 Task: Add Blue Elephant Royal Thai Cuisine Rice Noodles to the cart.
Action: Mouse moved to (298, 133)
Screenshot: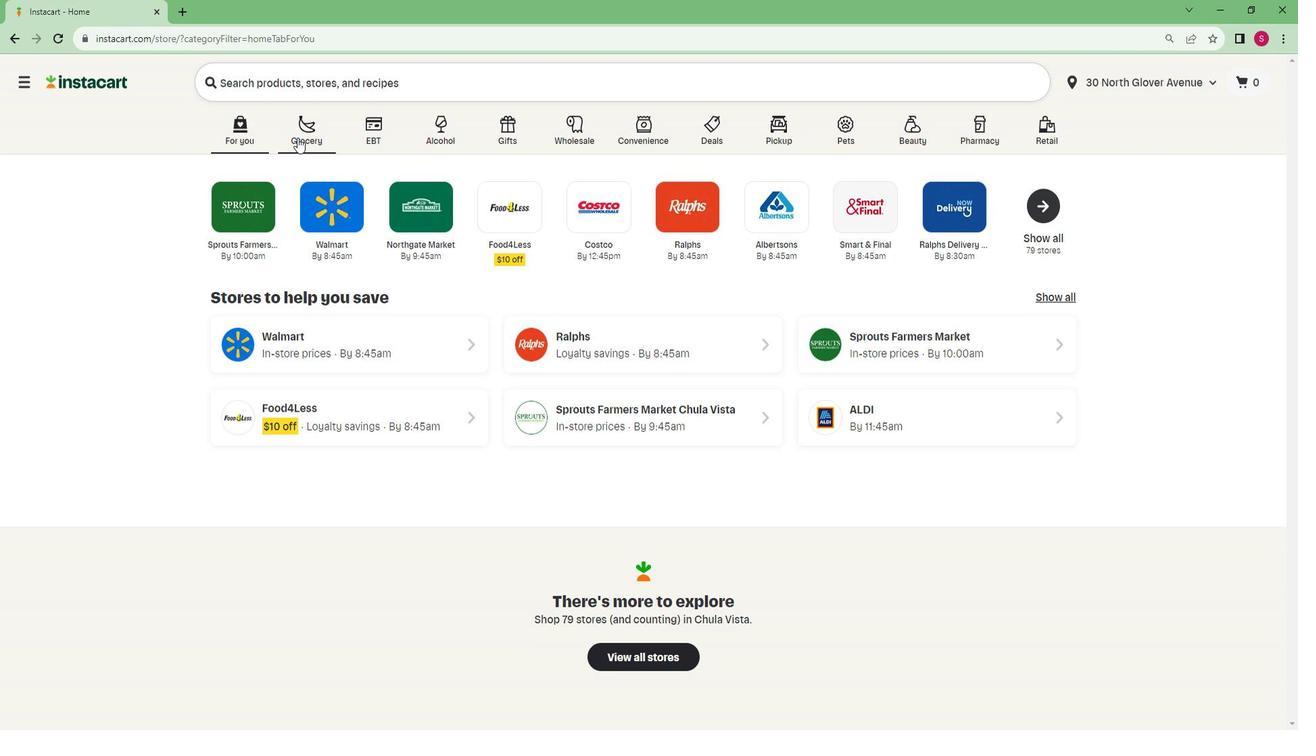 
Action: Mouse pressed left at (298, 133)
Screenshot: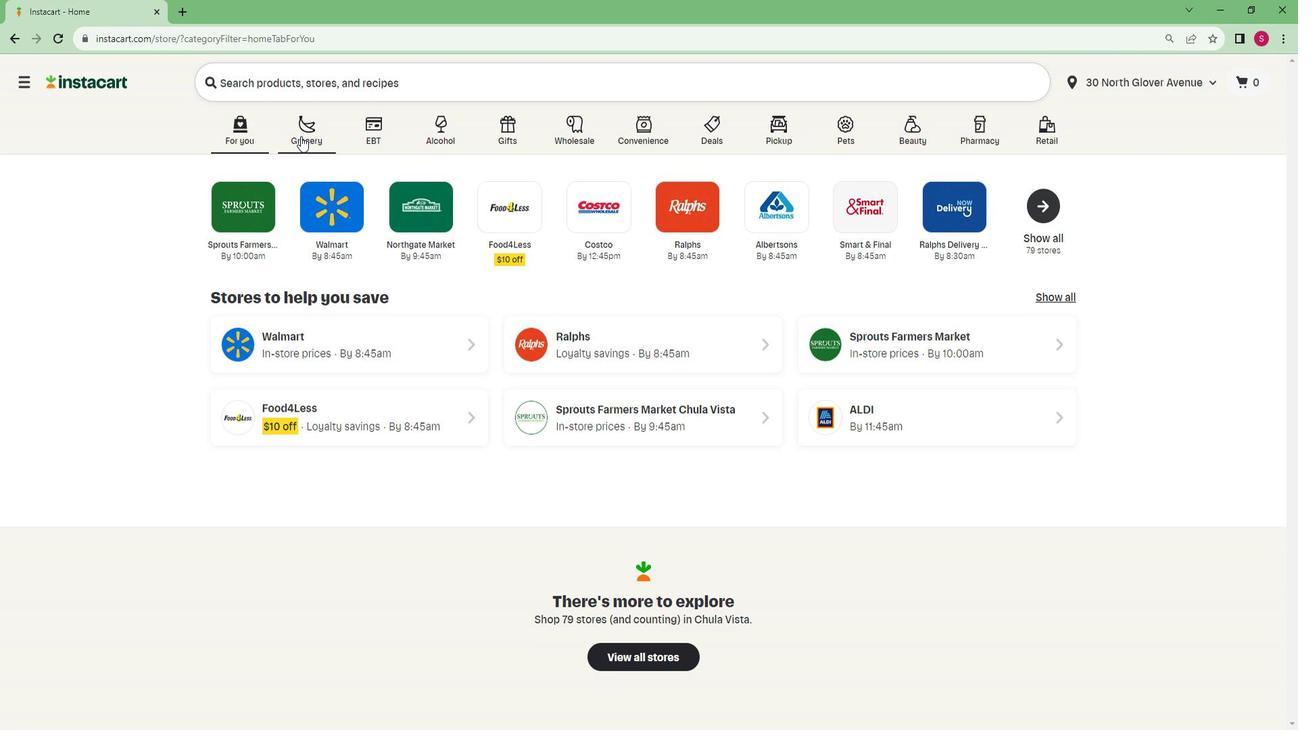 
Action: Mouse moved to (299, 393)
Screenshot: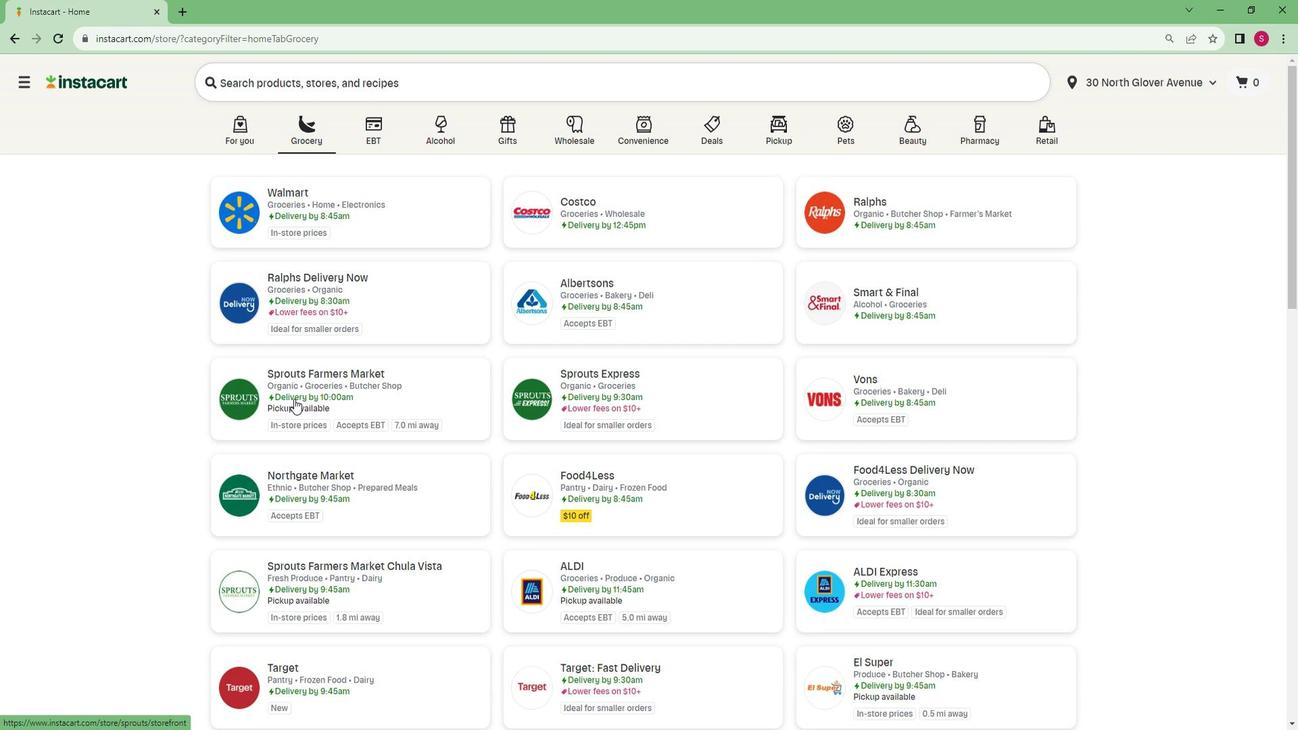 
Action: Mouse pressed left at (299, 393)
Screenshot: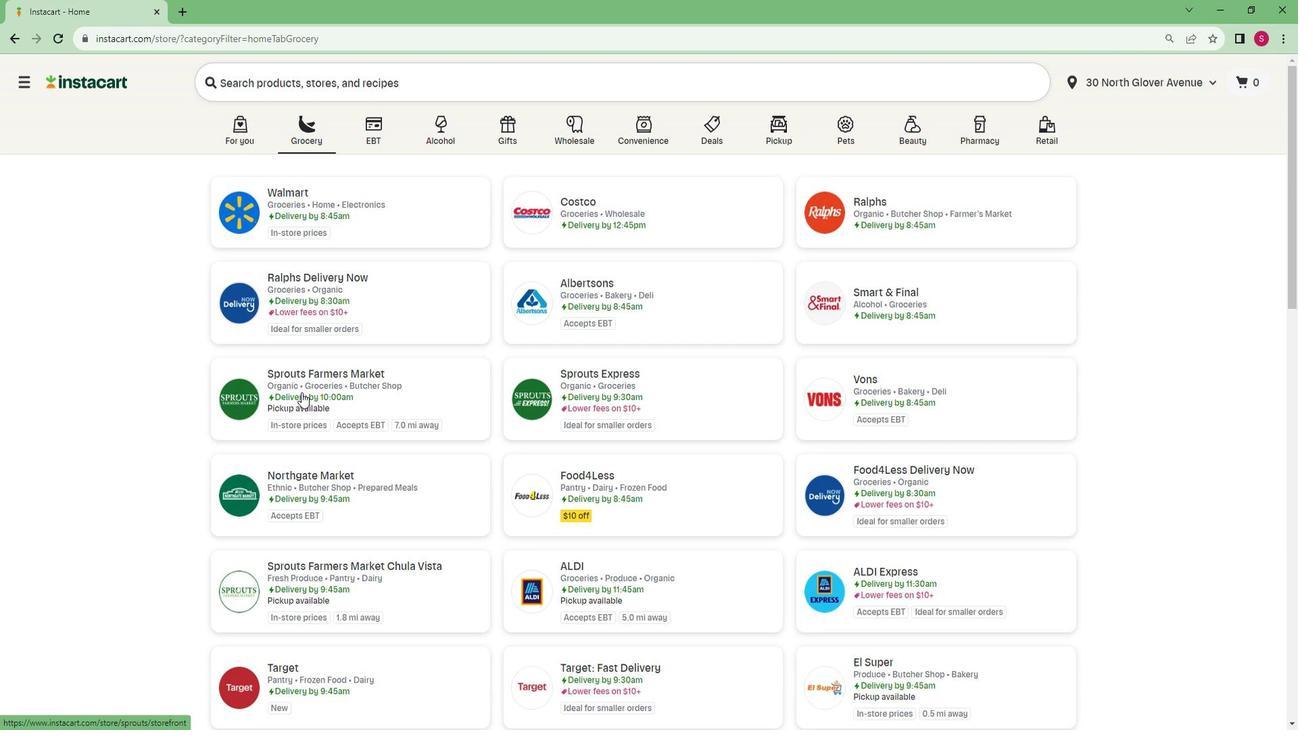 
Action: Mouse moved to (75, 476)
Screenshot: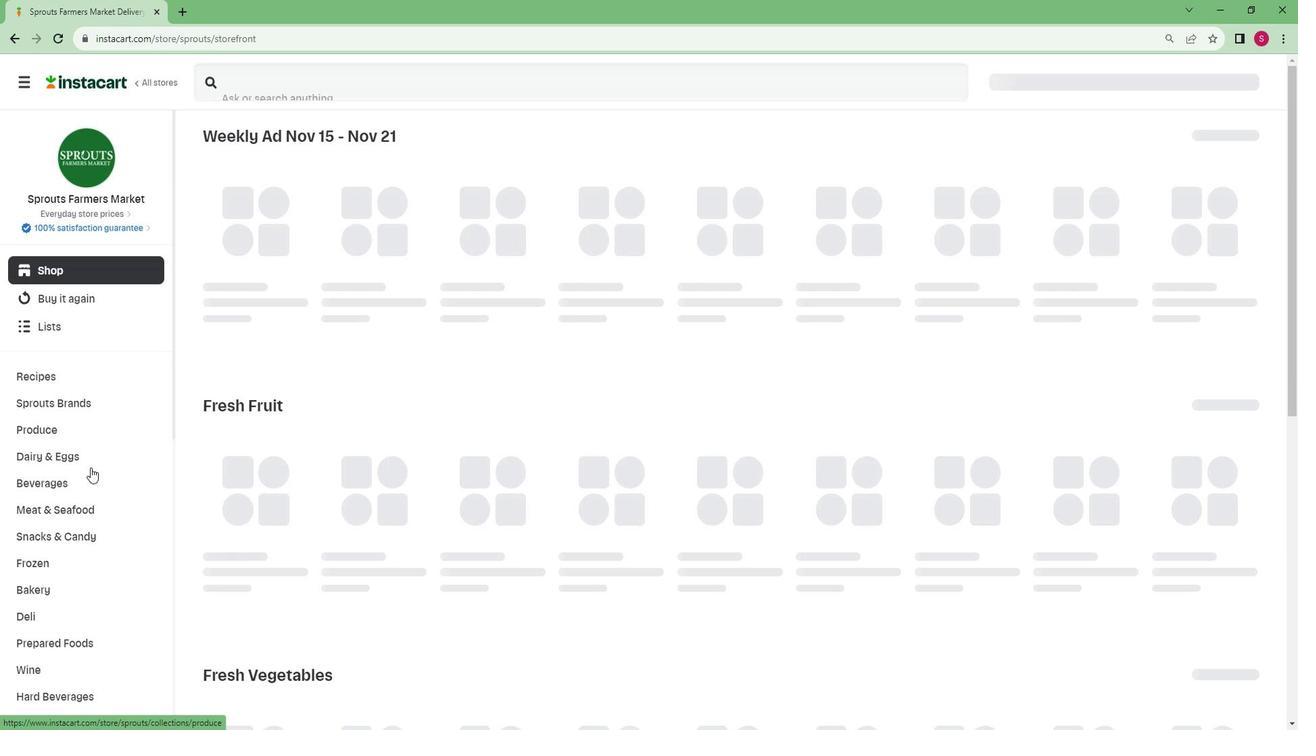 
Action: Mouse scrolled (75, 475) with delta (0, 0)
Screenshot: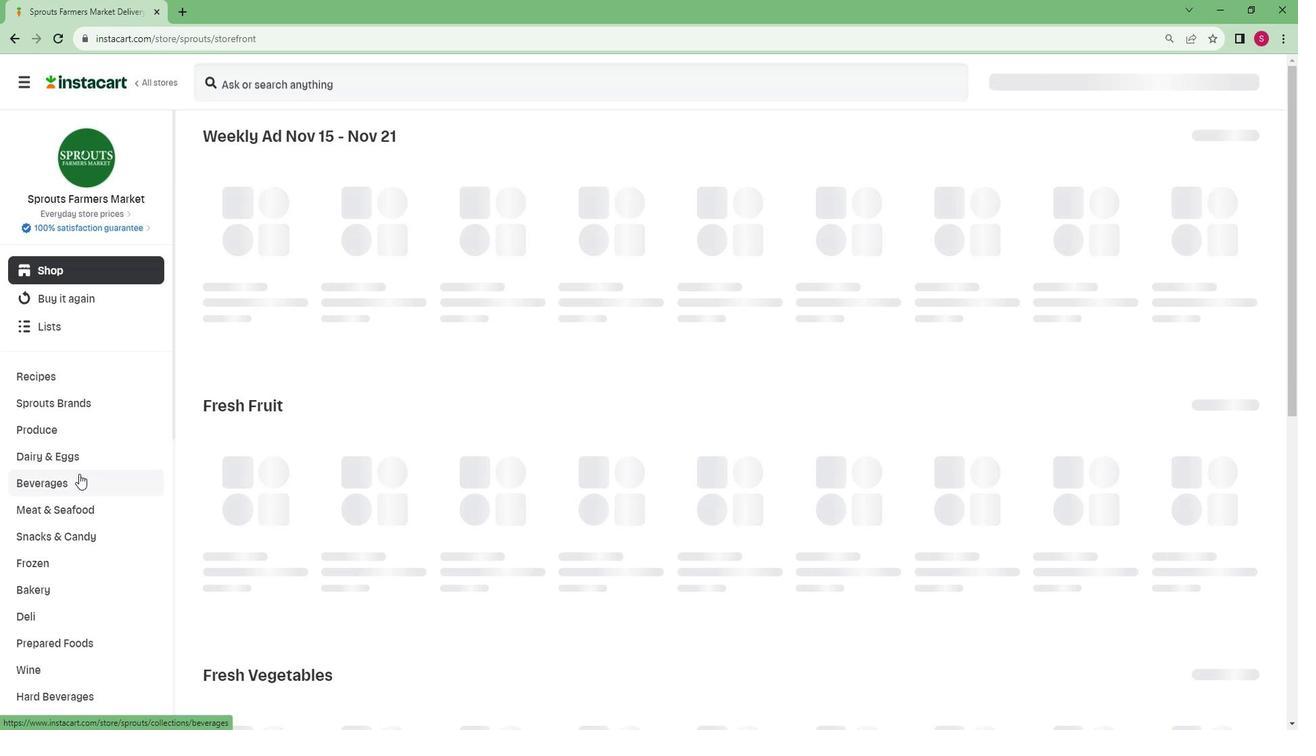 
Action: Mouse scrolled (75, 475) with delta (0, 0)
Screenshot: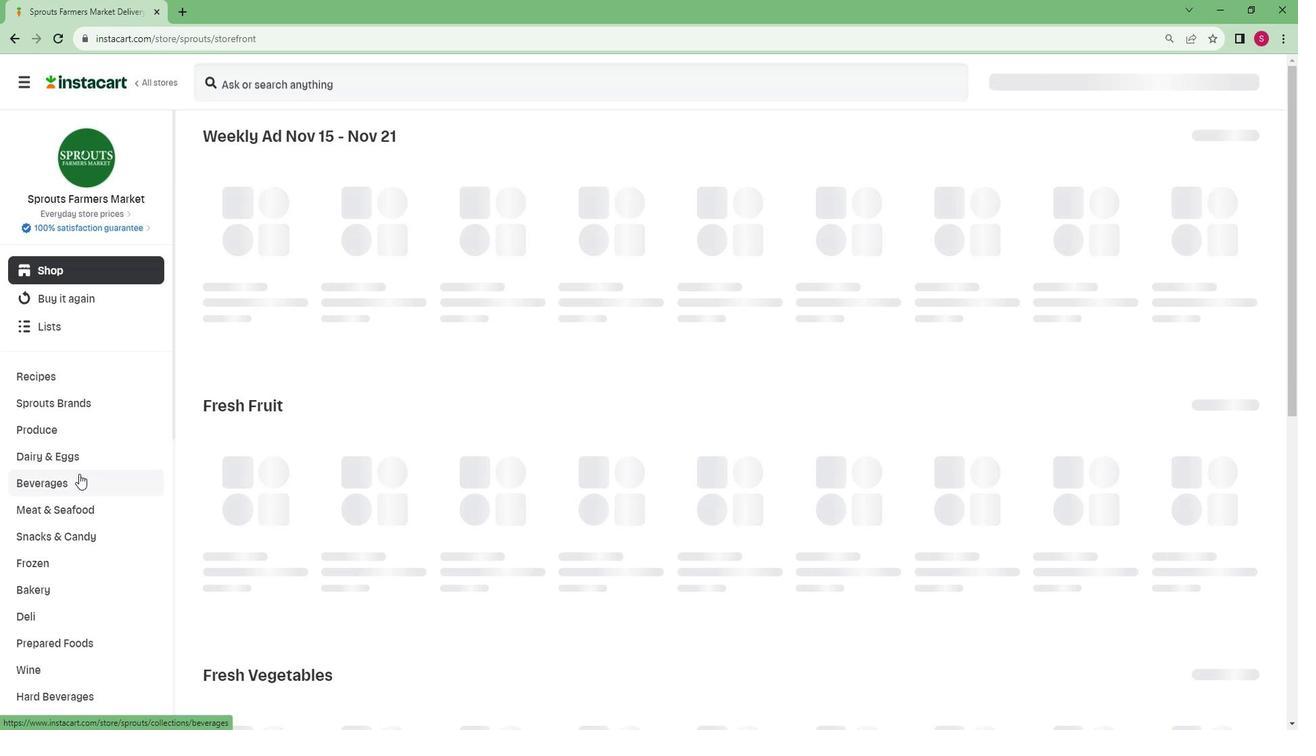 
Action: Mouse scrolled (75, 475) with delta (0, 0)
Screenshot: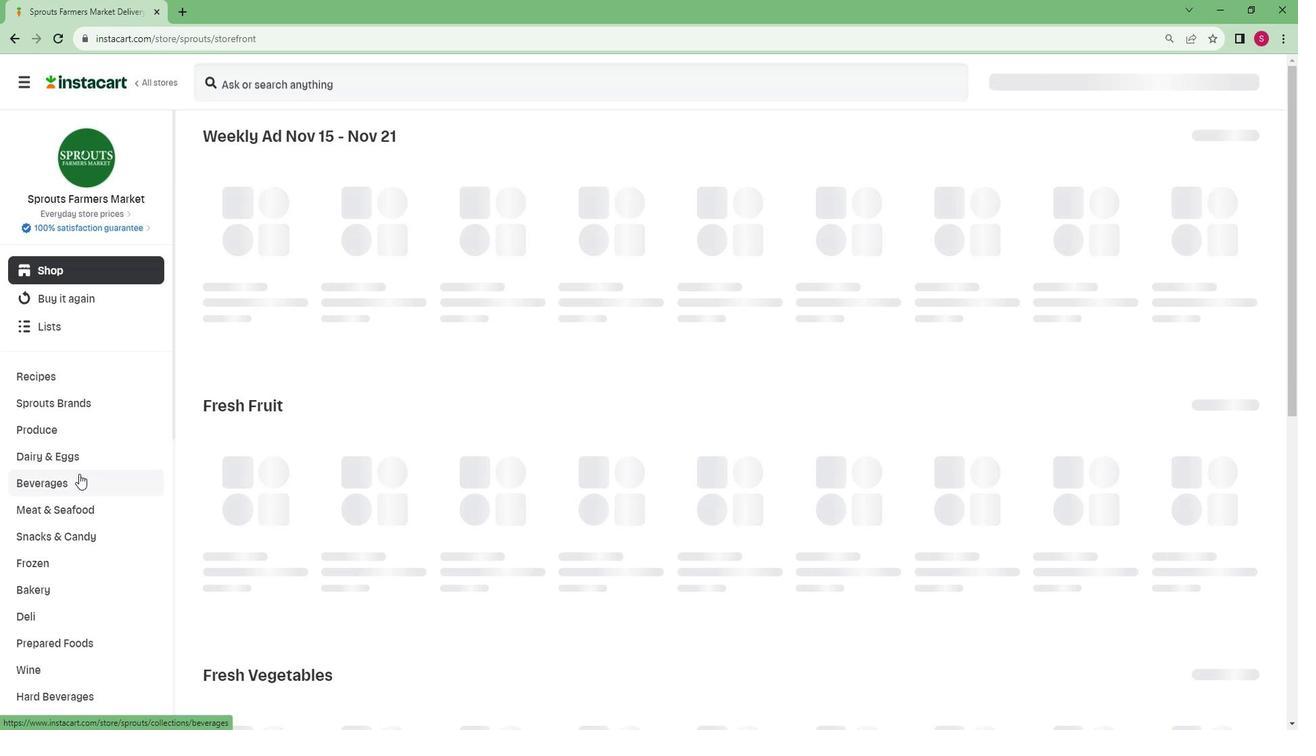 
Action: Mouse scrolled (75, 475) with delta (0, 0)
Screenshot: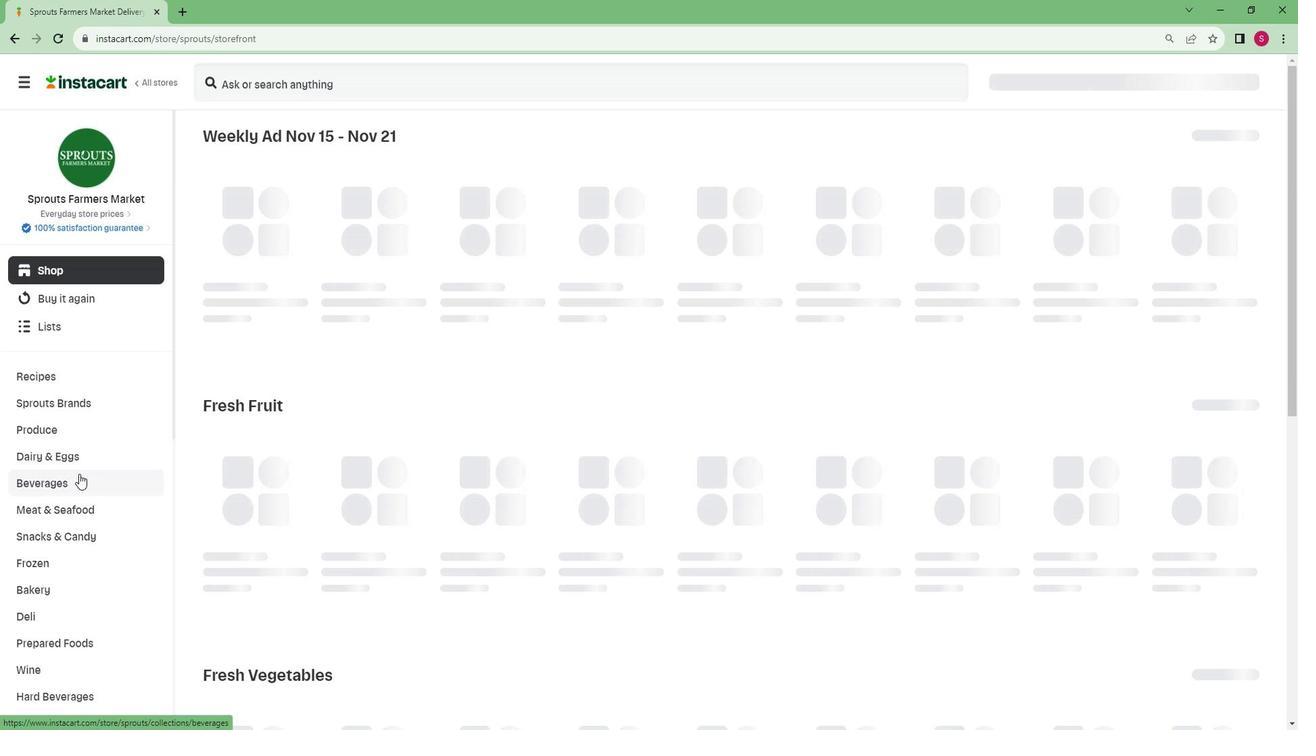 
Action: Mouse scrolled (75, 475) with delta (0, 0)
Screenshot: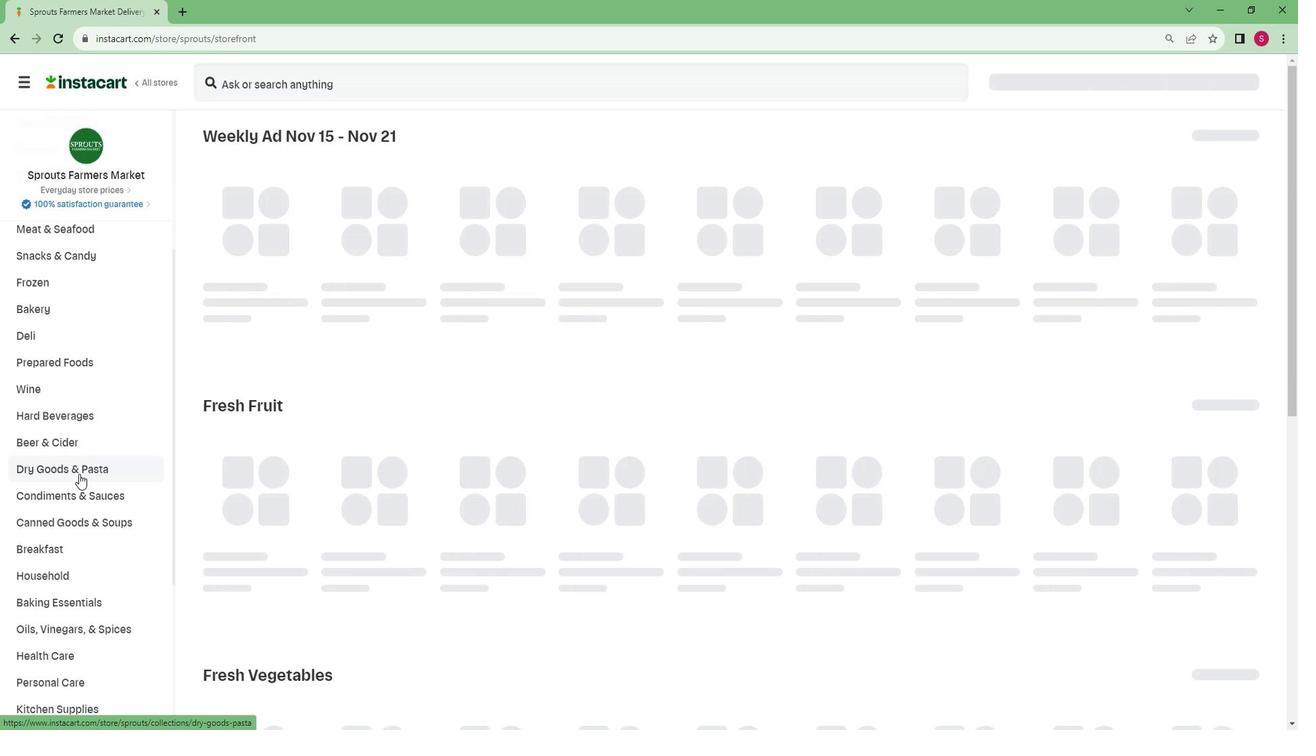 
Action: Mouse scrolled (75, 475) with delta (0, 0)
Screenshot: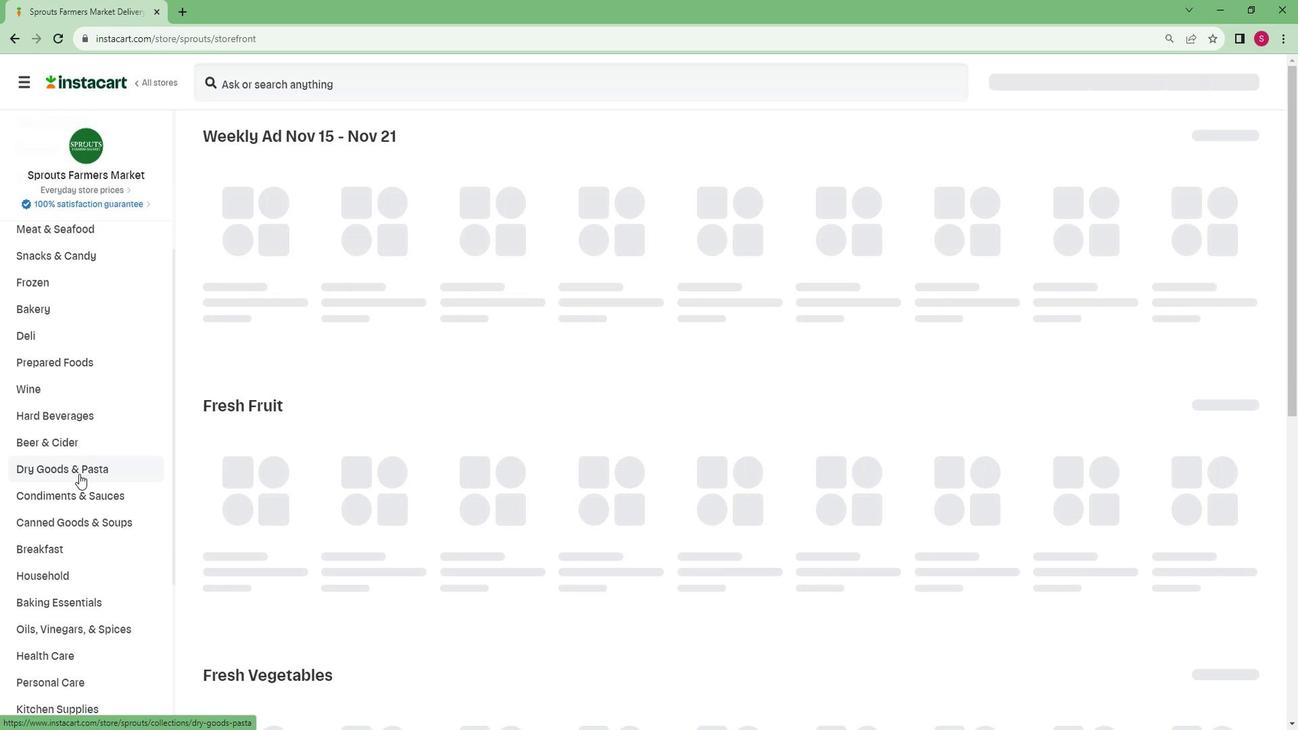 
Action: Mouse scrolled (75, 475) with delta (0, 0)
Screenshot: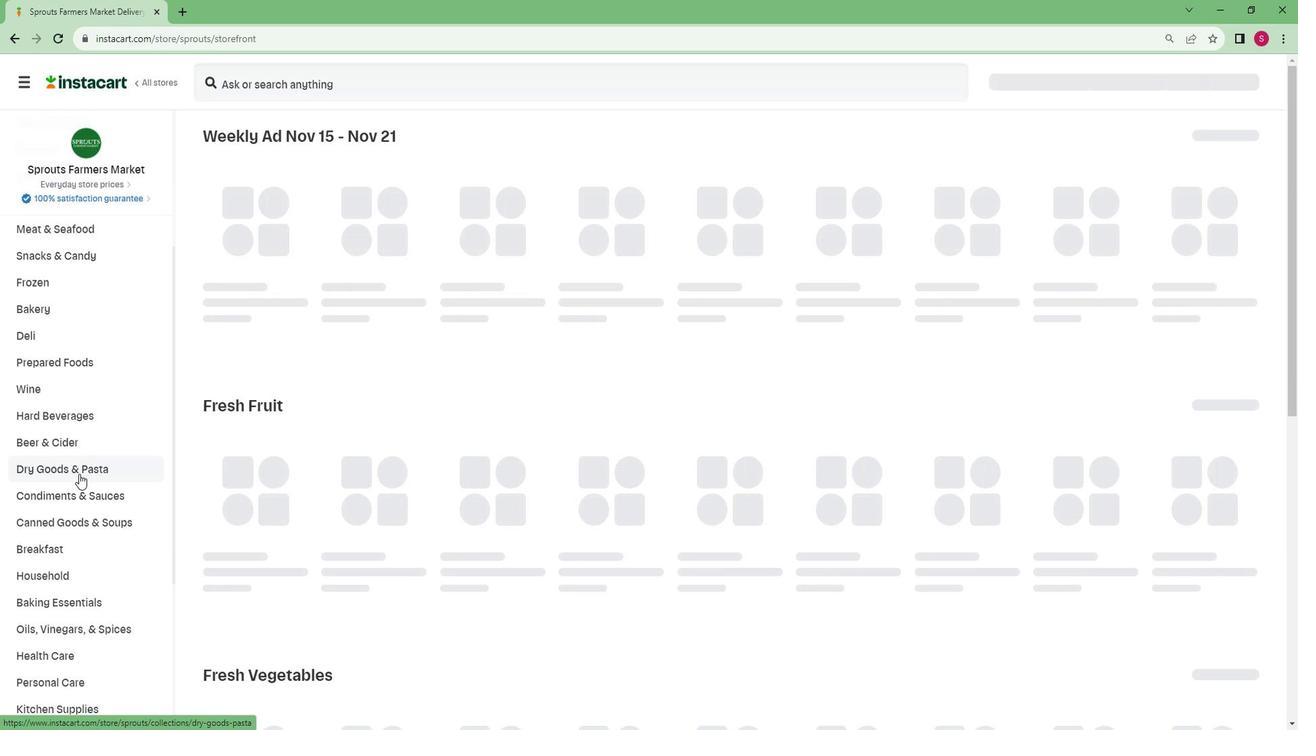 
Action: Mouse moved to (31, 676)
Screenshot: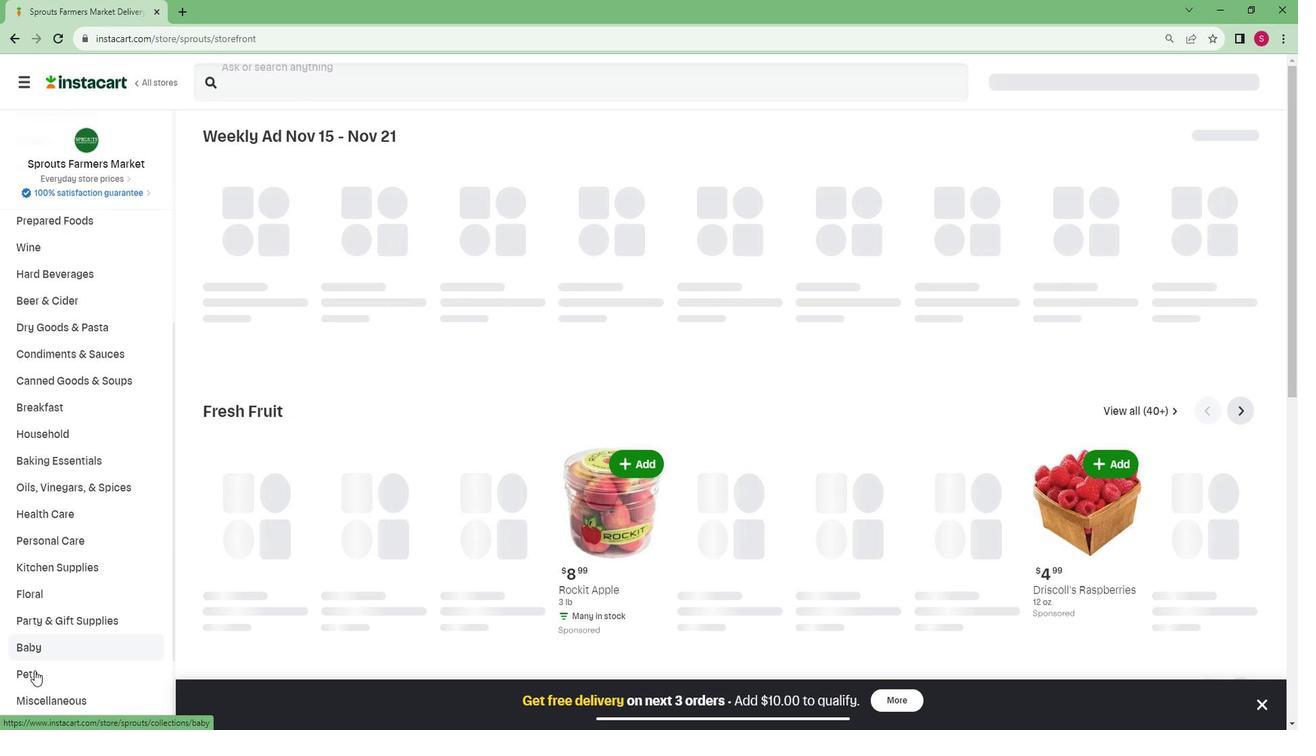 
Action: Mouse scrolled (31, 675) with delta (0, 0)
Screenshot: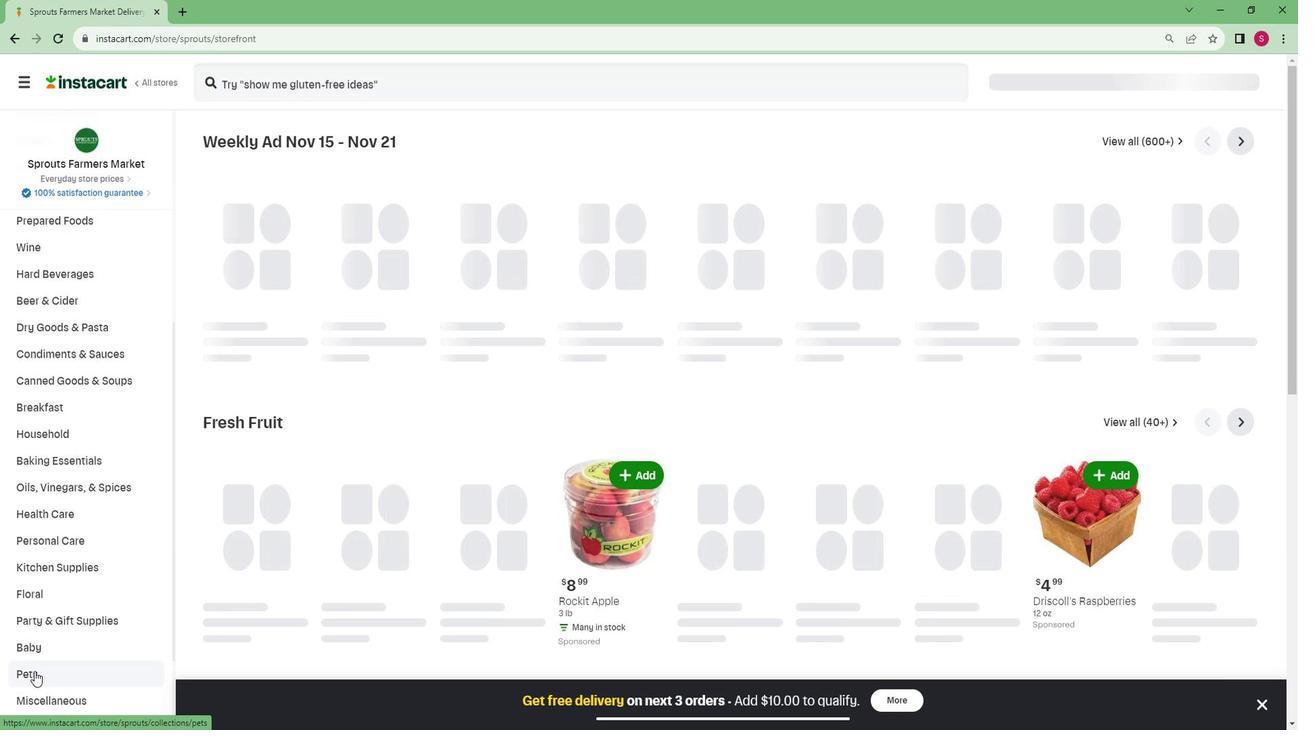 
Action: Mouse scrolled (31, 675) with delta (0, 0)
Screenshot: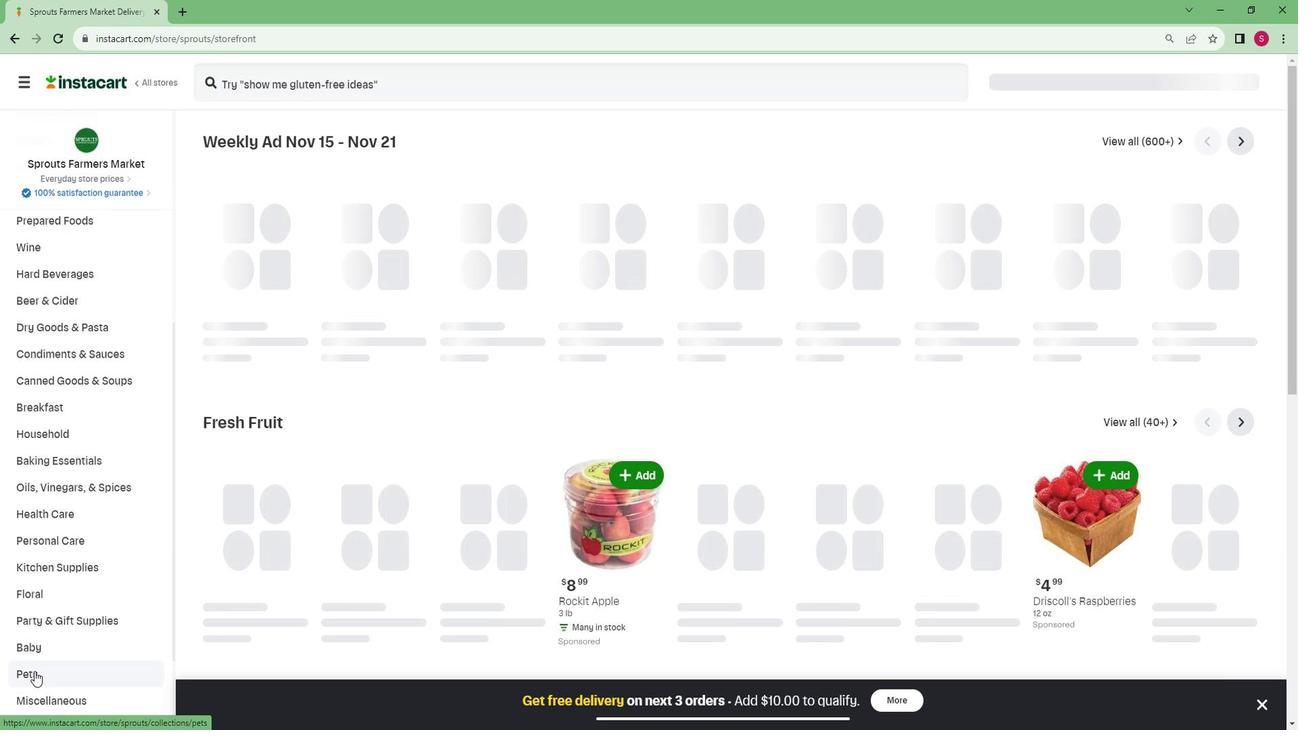 
Action: Mouse scrolled (31, 675) with delta (0, 0)
Screenshot: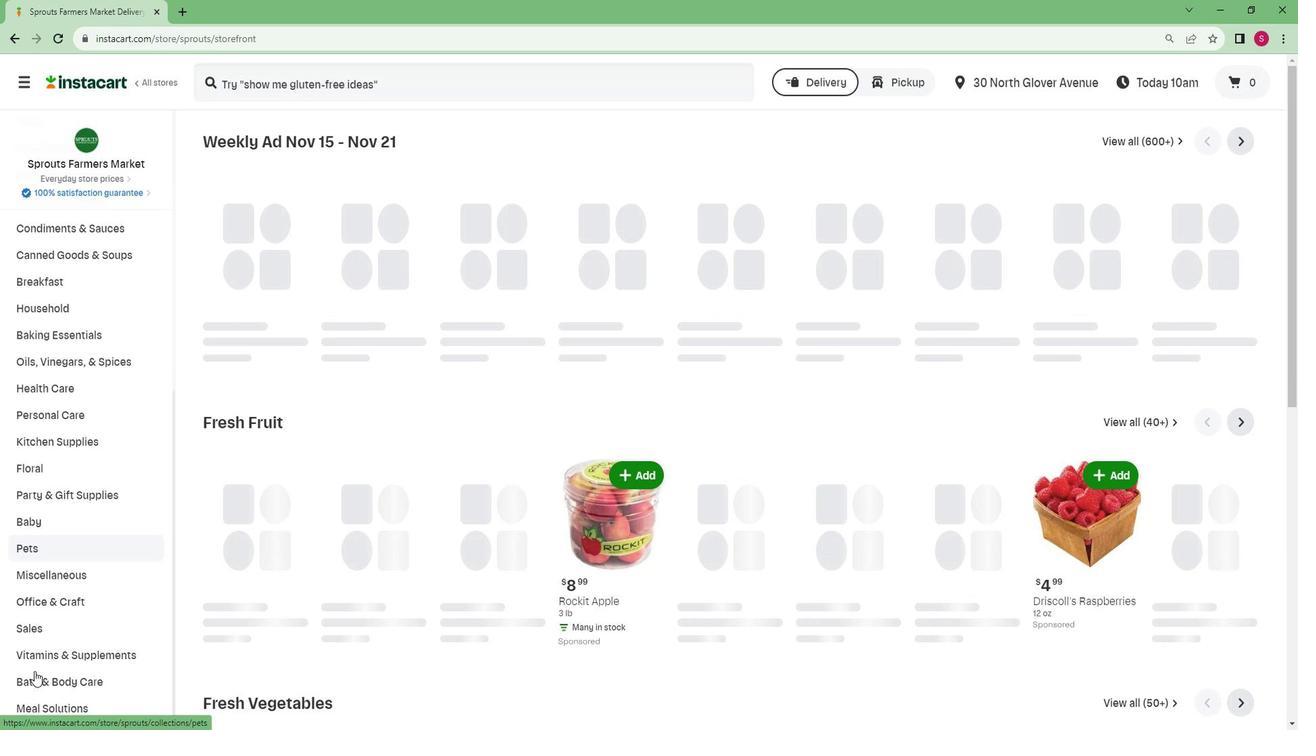 
Action: Mouse scrolled (31, 675) with delta (0, 0)
Screenshot: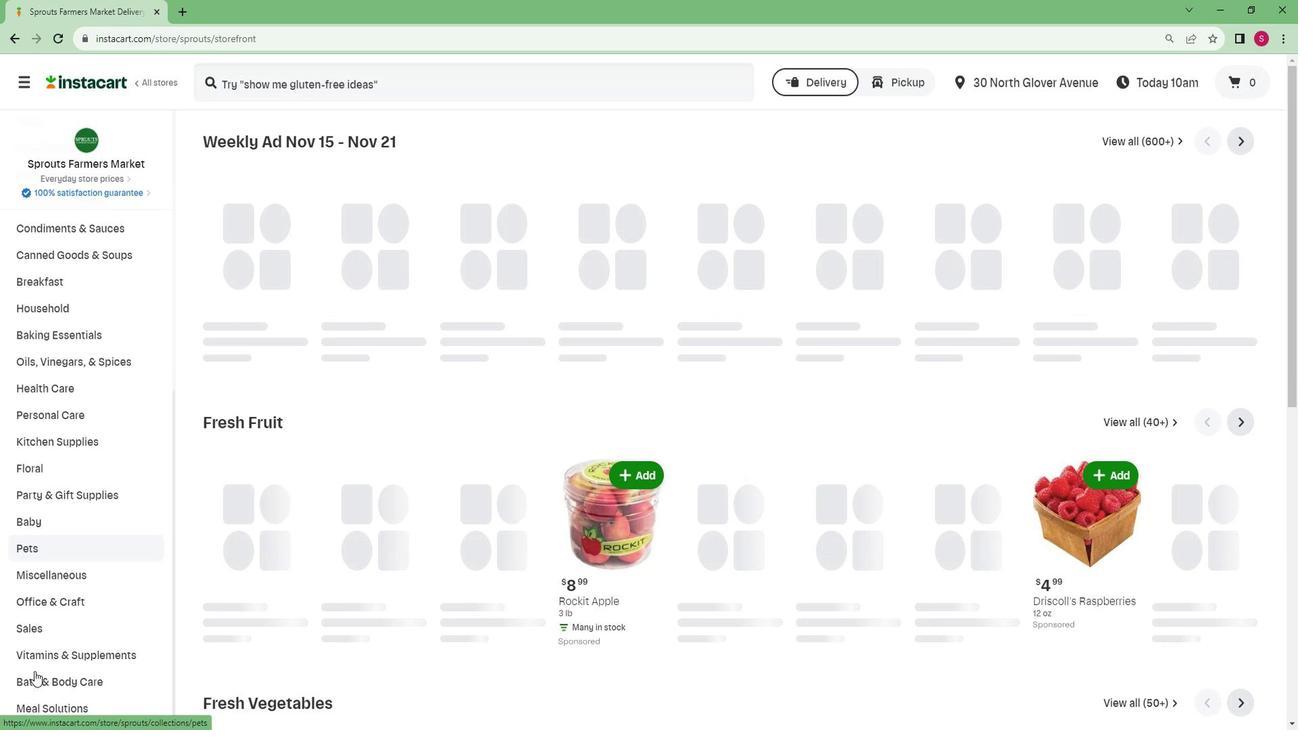 
Action: Mouse moved to (12, 706)
Screenshot: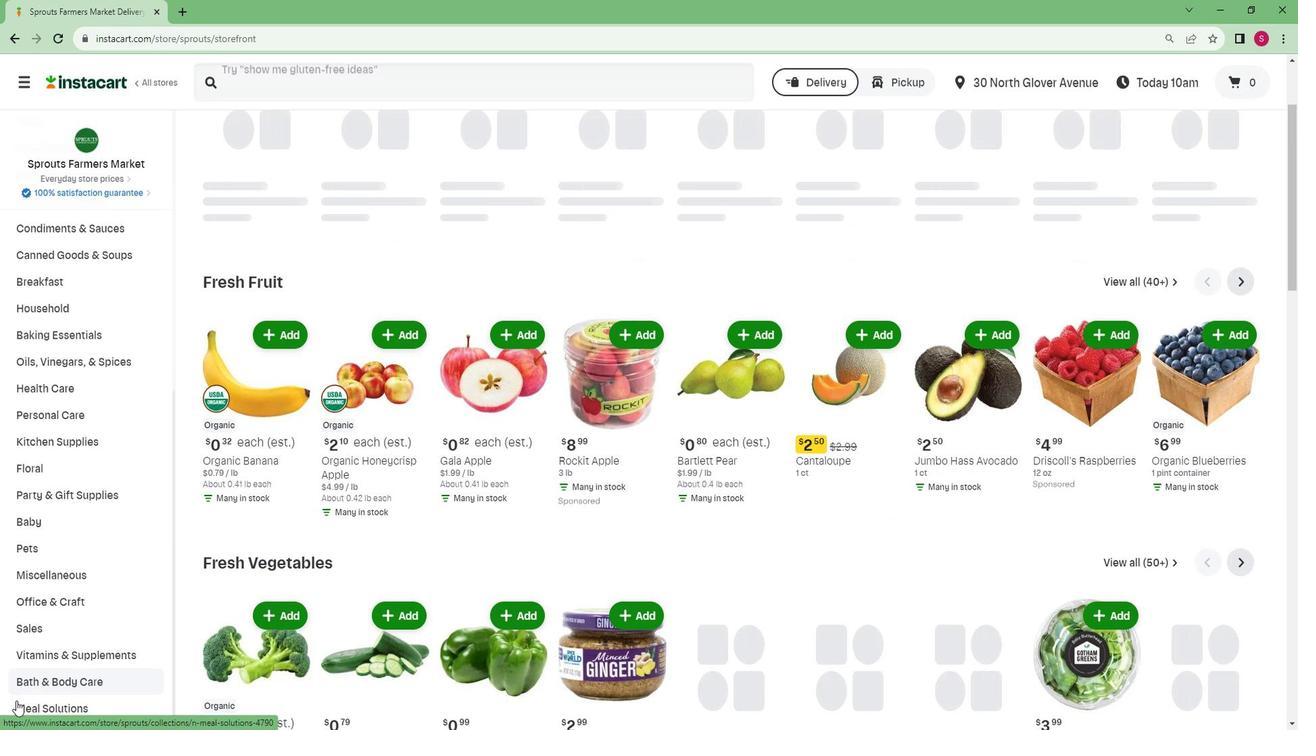 
Action: Mouse pressed left at (12, 706)
Screenshot: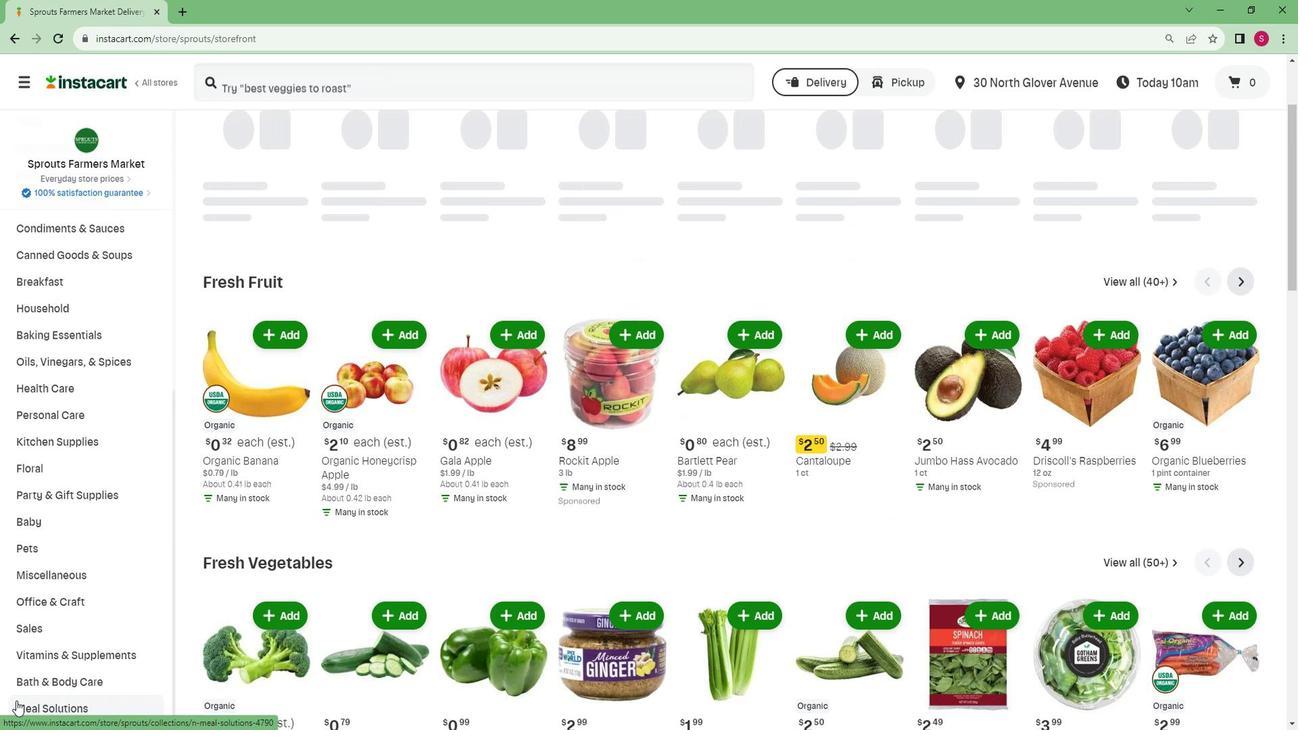 
Action: Mouse moved to (30, 677)
Screenshot: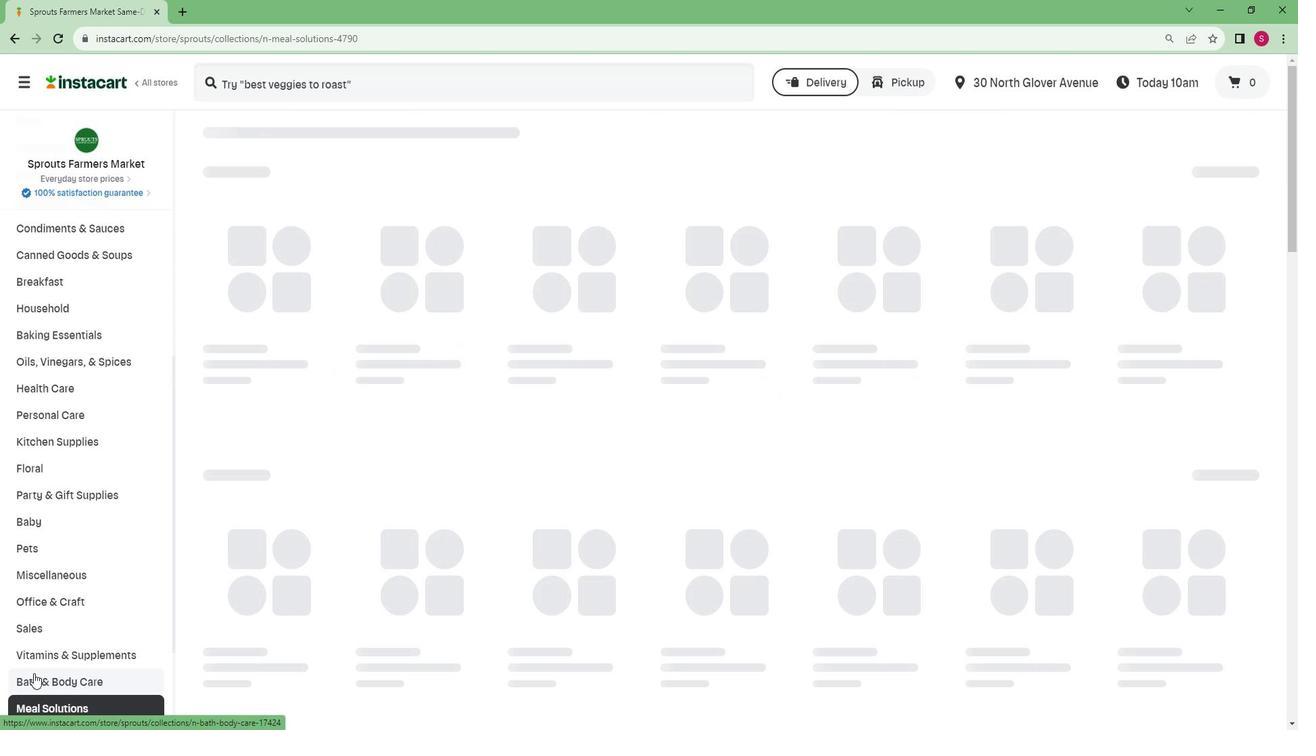 
Action: Mouse scrolled (30, 676) with delta (0, 0)
Screenshot: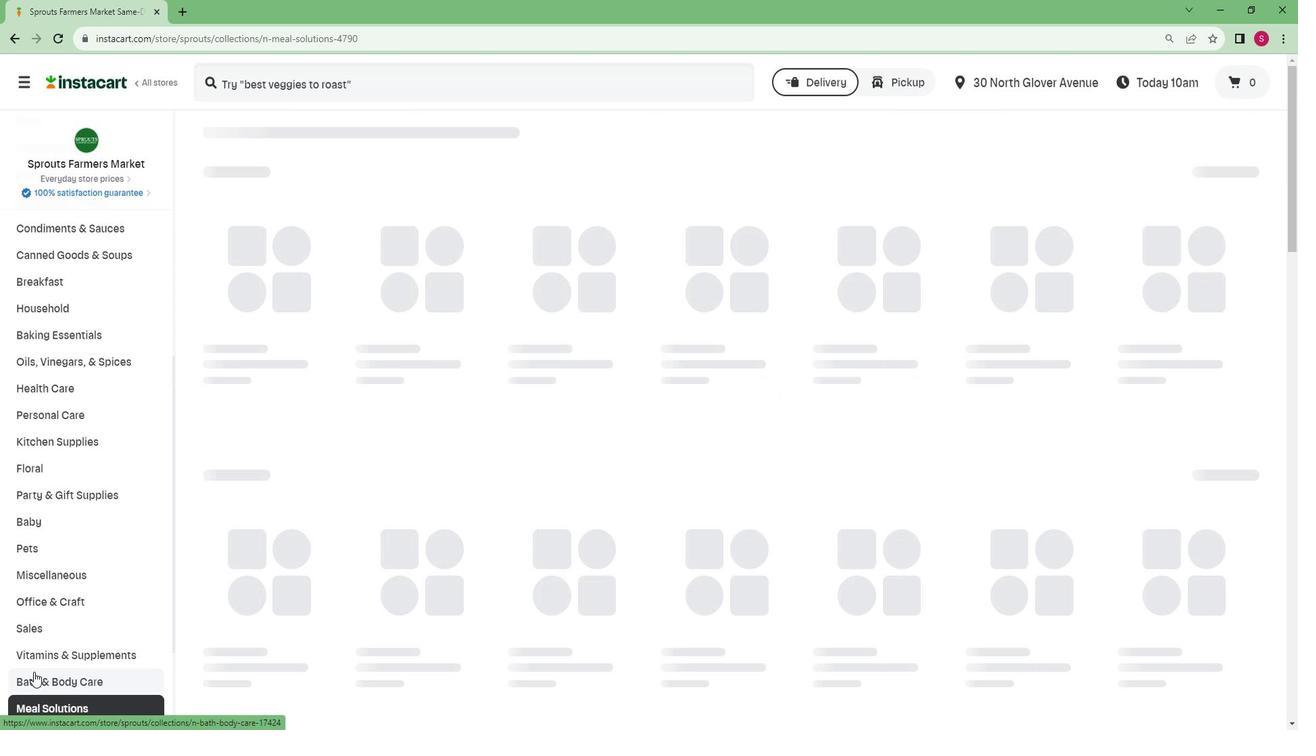 
Action: Mouse scrolled (30, 676) with delta (0, 0)
Screenshot: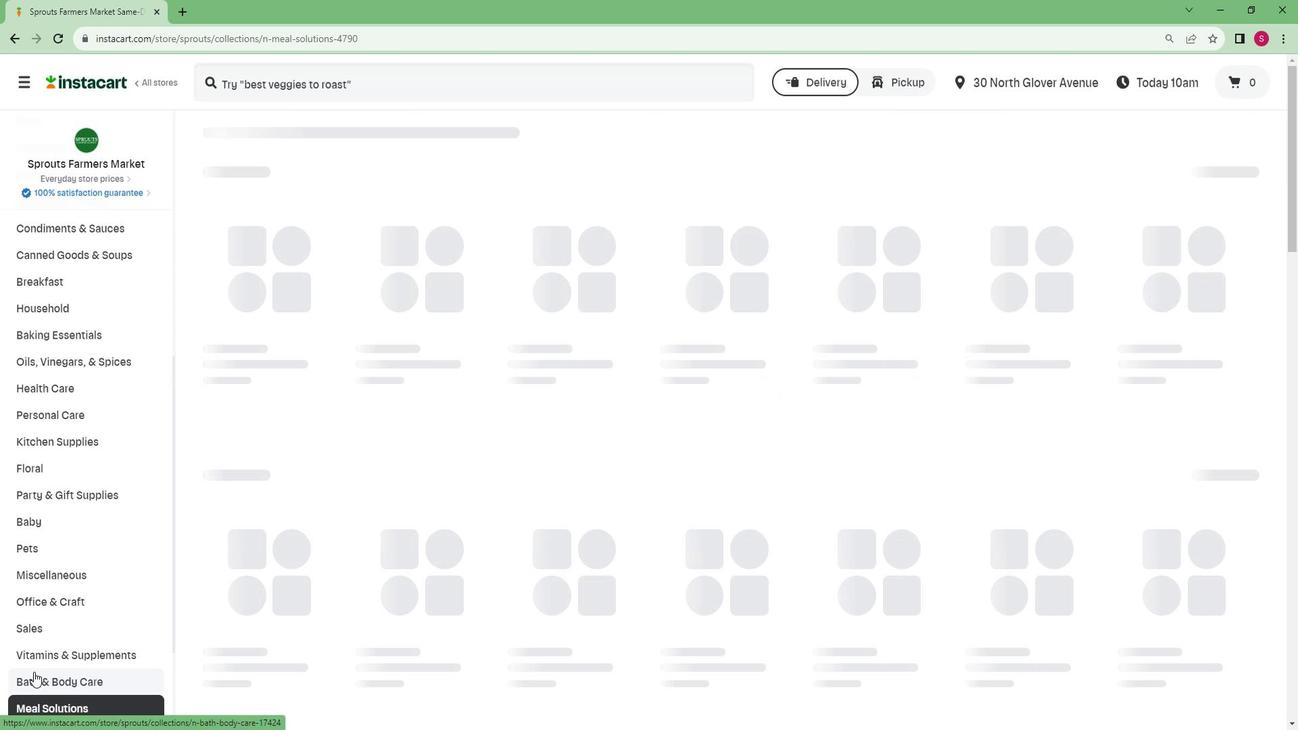 
Action: Mouse scrolled (30, 676) with delta (0, 0)
Screenshot: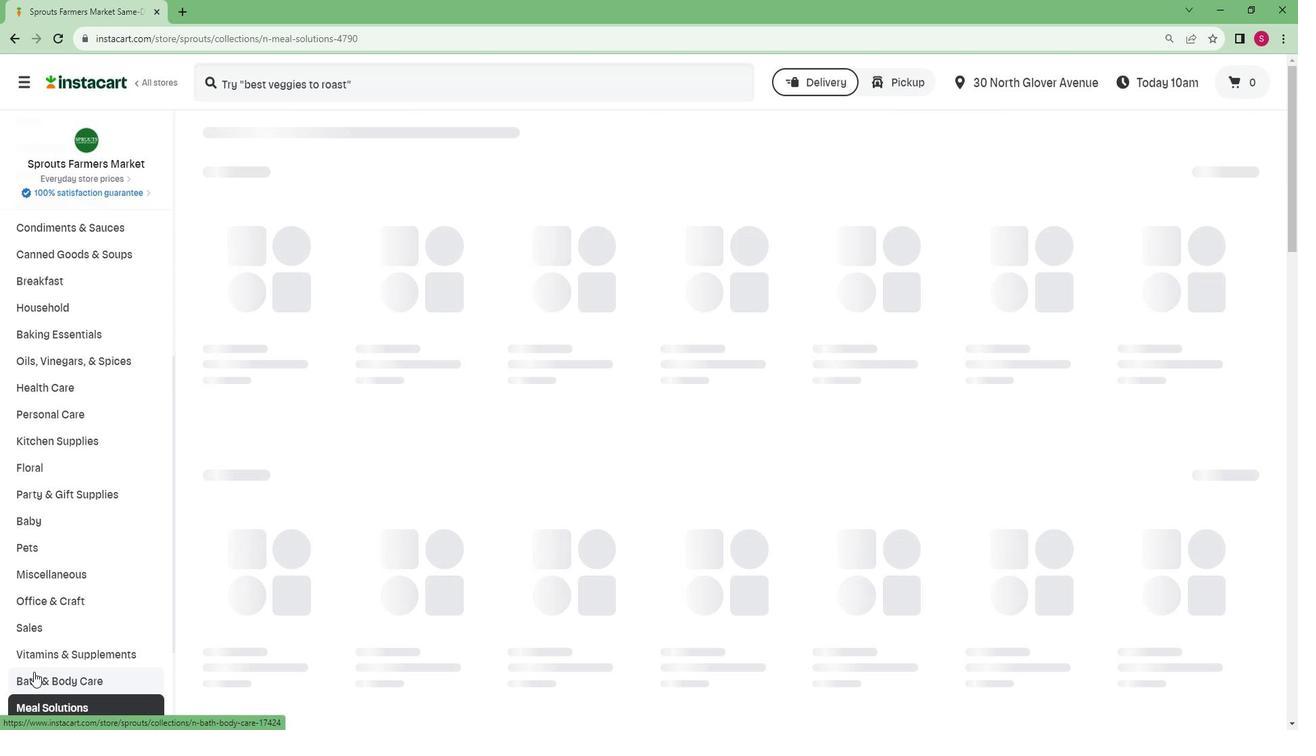 
Action: Mouse scrolled (30, 676) with delta (0, 0)
Screenshot: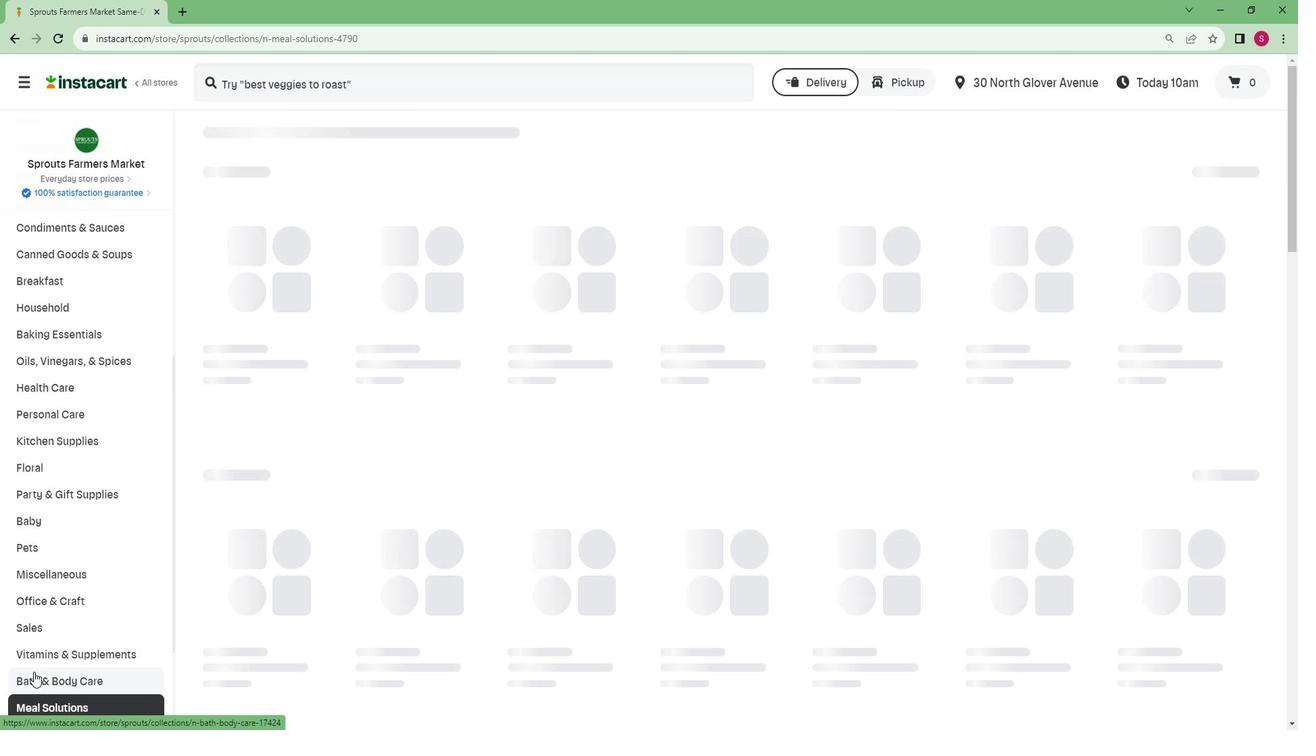 
Action: Mouse moved to (14, 628)
Screenshot: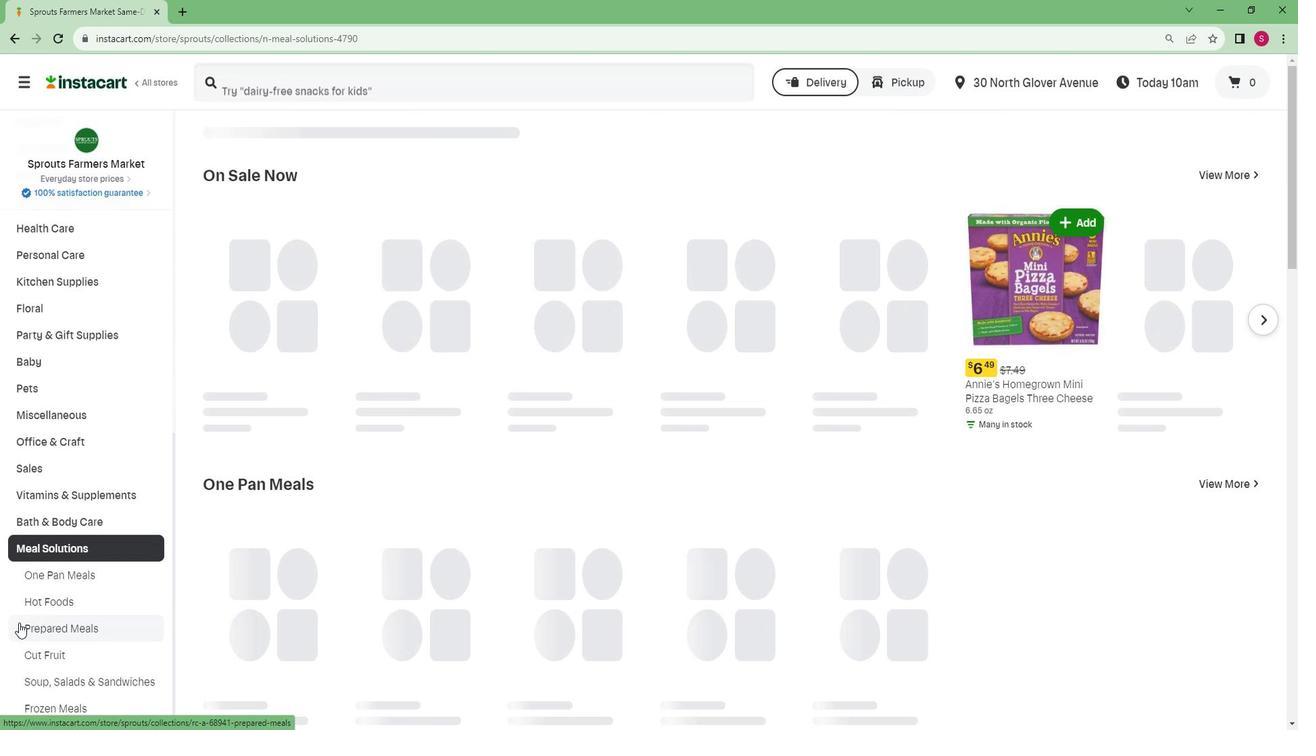 
Action: Mouse pressed left at (14, 628)
Screenshot: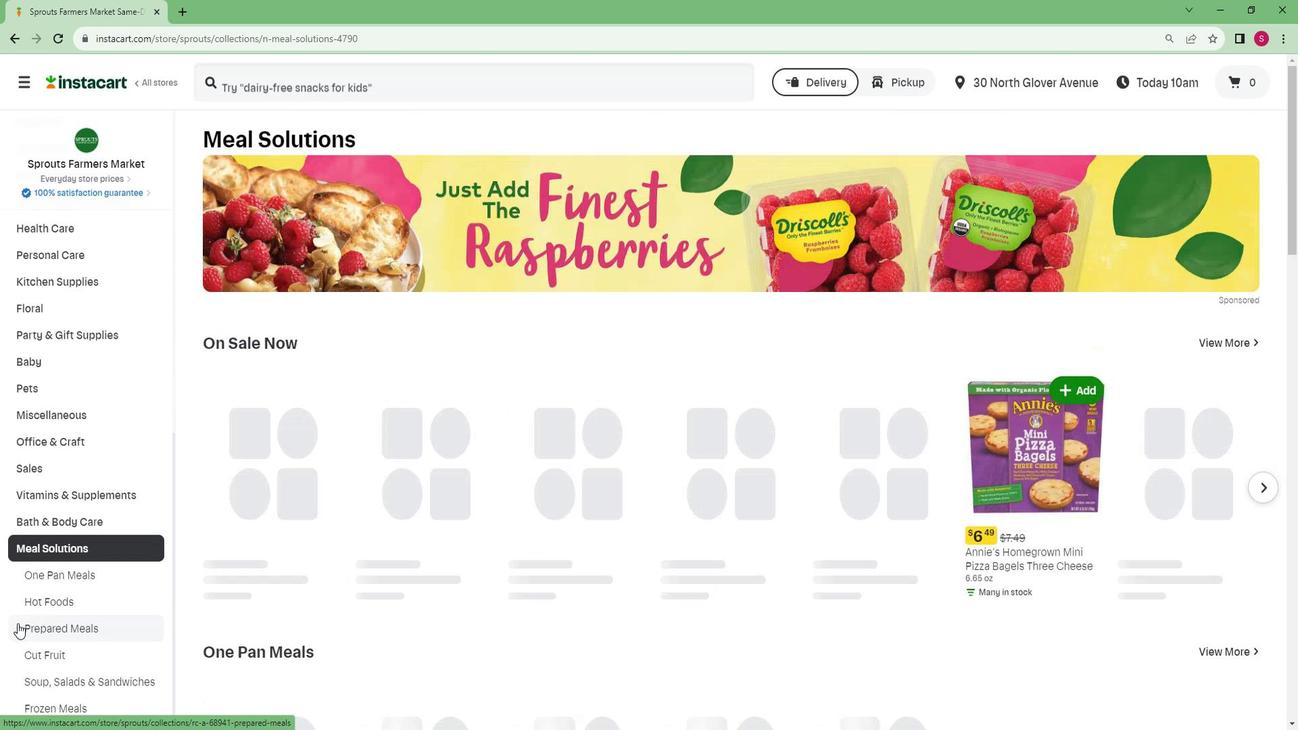 
Action: Mouse moved to (264, 75)
Screenshot: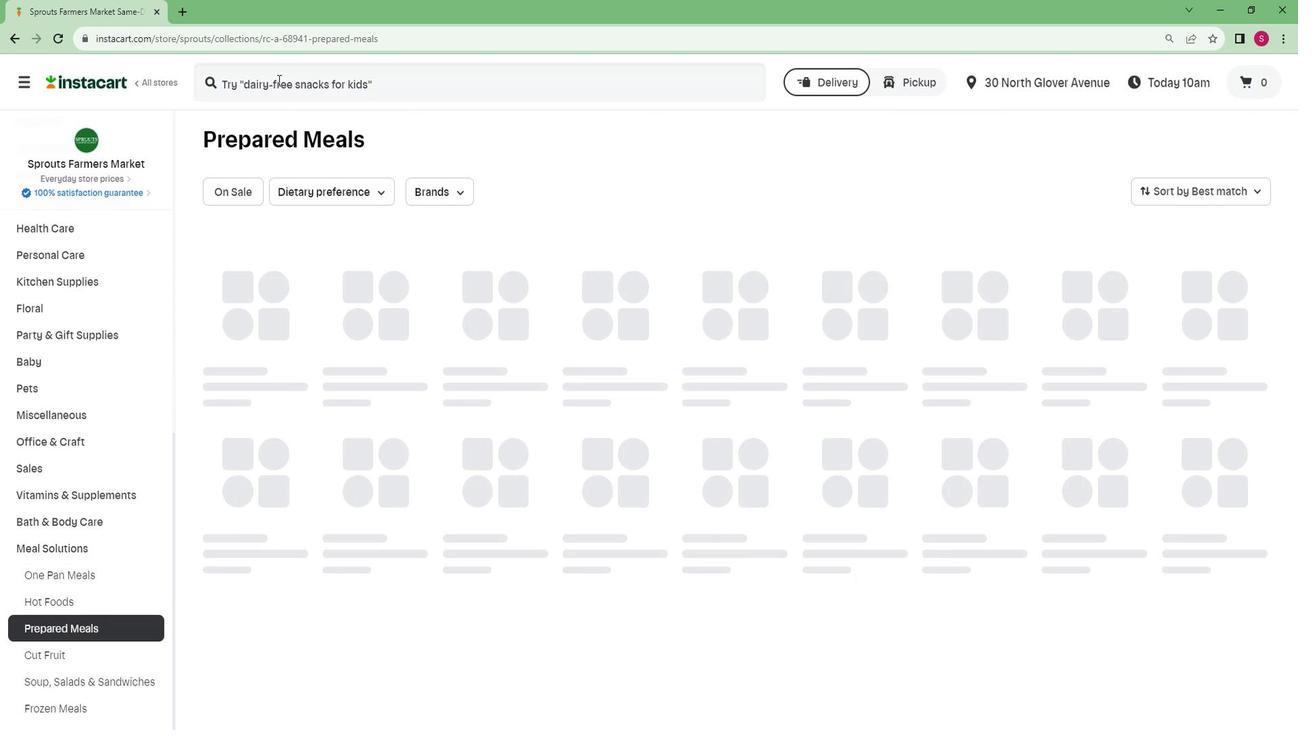 
Action: Mouse pressed left at (264, 75)
Screenshot: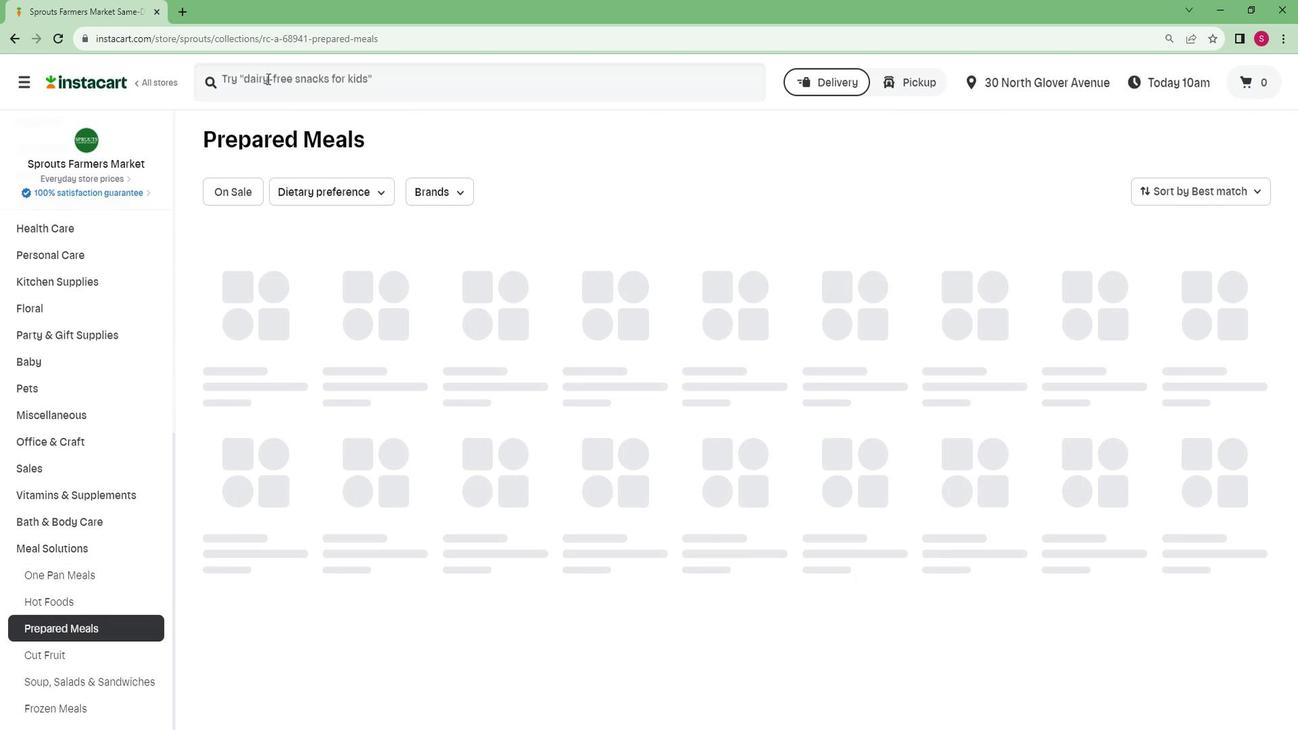 
Action: Key pressed <Key.caps_lock>B<Key.caps_lock>lue<Key.space><Key.caps_lock>E<Key.caps_lock>lephant<Key.space><Key.caps_lock>R<Key.caps_lock>oyal<Key.space><Key.caps_lock>T<Key.caps_lock>hai<Key.space><Key.caps_lock>C<Key.caps_lock>uisine<Key.space><Key.caps_lock>R<Key.caps_lock>ice<Key.space><Key.caps_lock>N<Key.caps_lock>oodles<Key.enter>
Screenshot: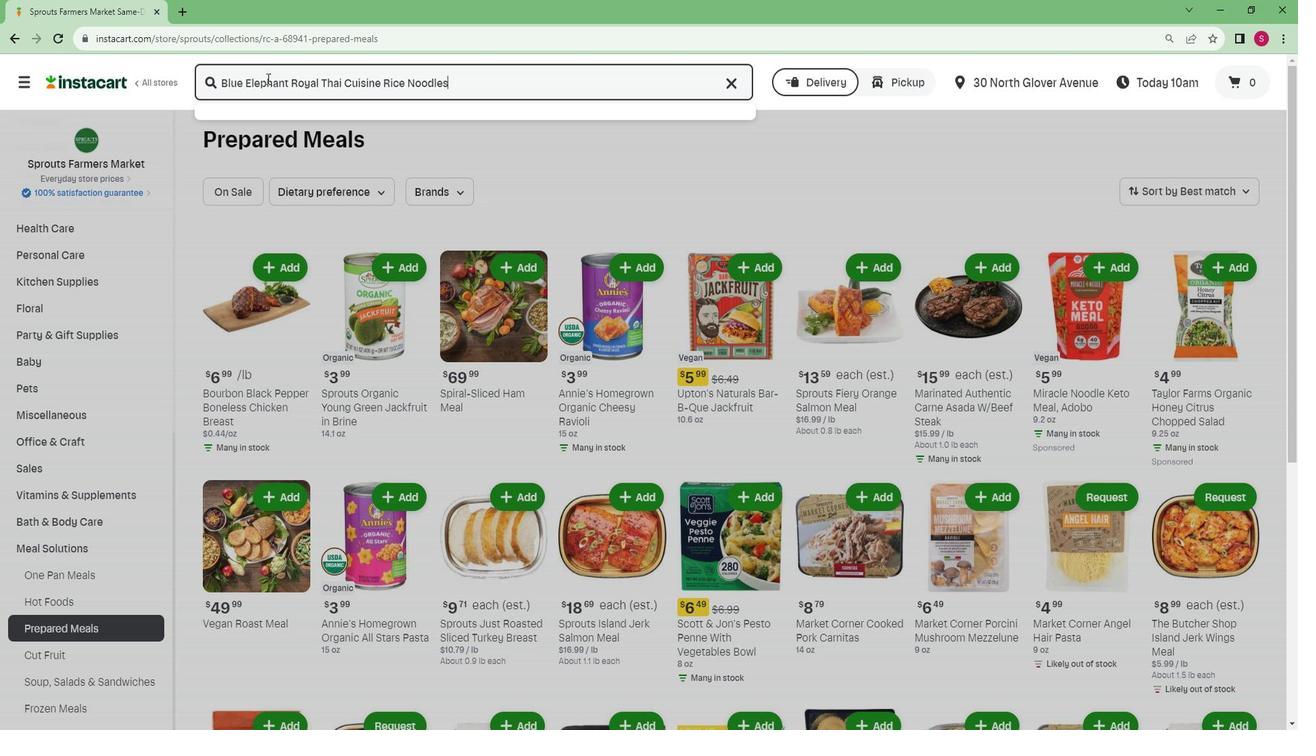 
Action: Mouse moved to (591, 354)
Screenshot: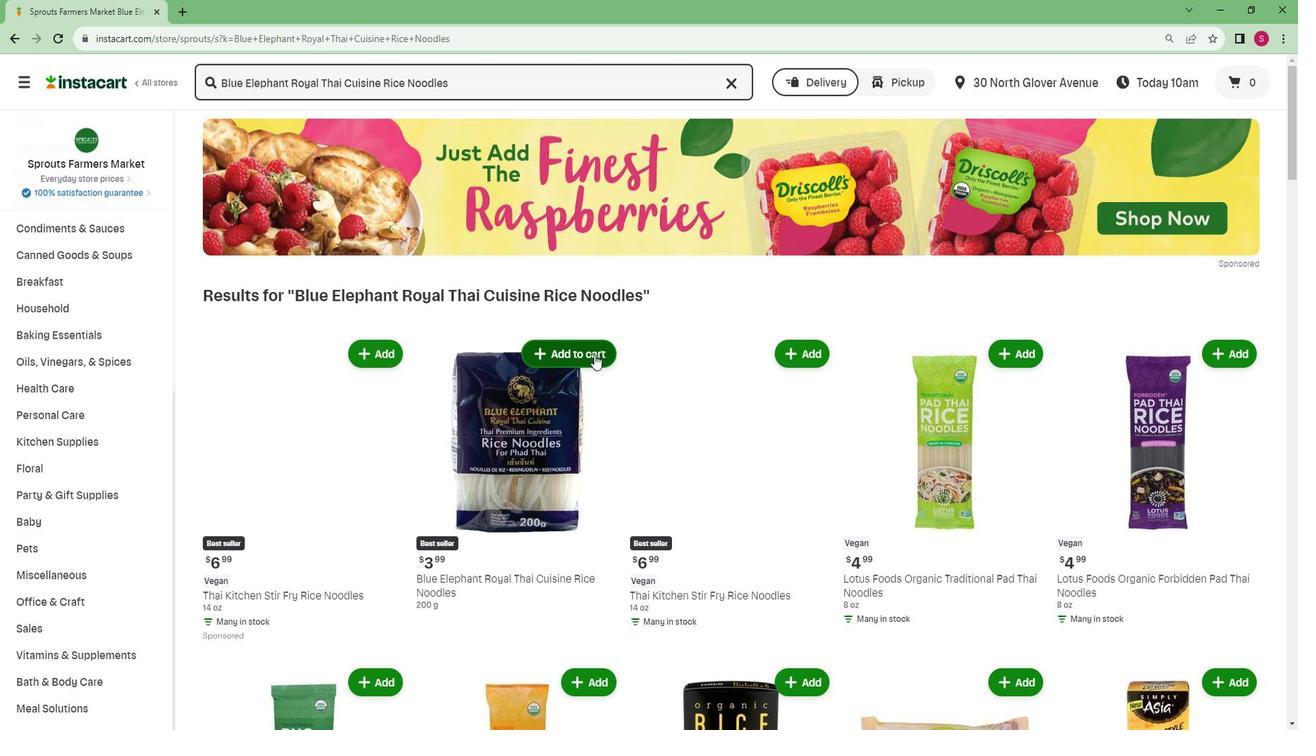 
Action: Mouse pressed left at (591, 354)
Screenshot: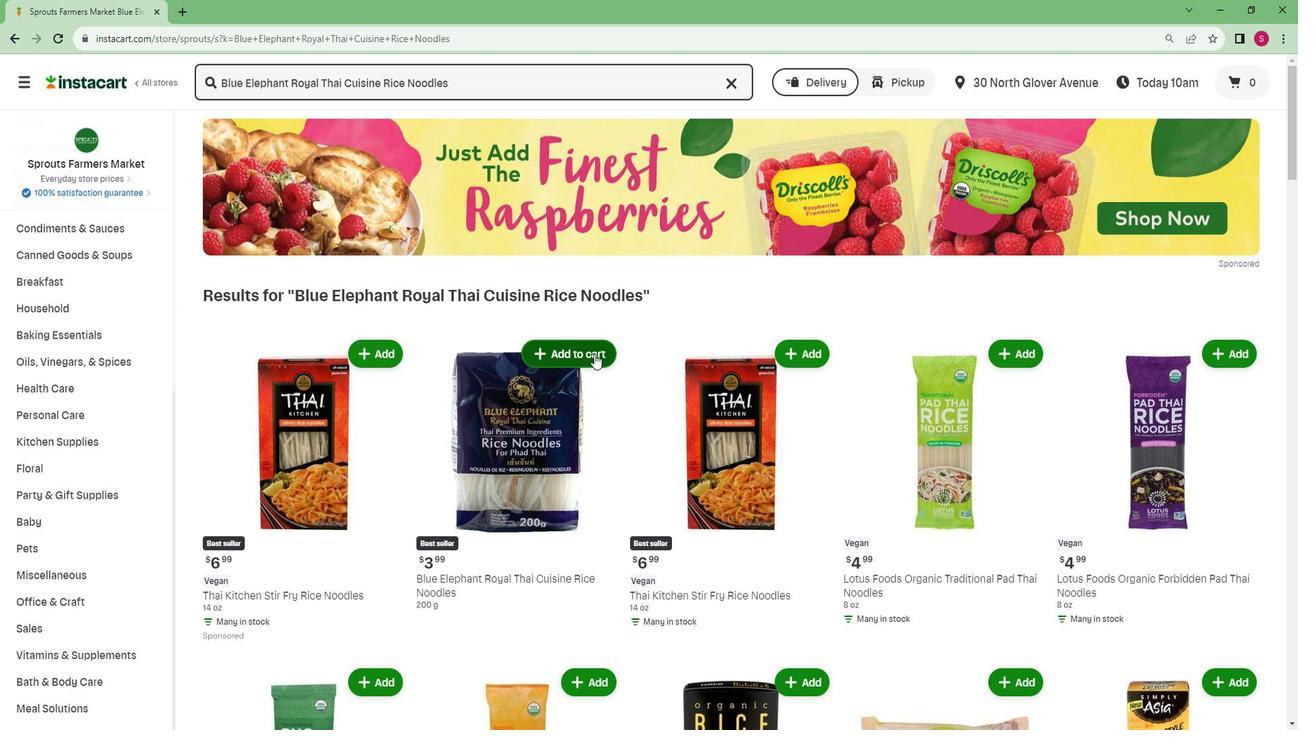
